 Task: Change the text indentation to right 0.
Action: Mouse moved to (845, 377)
Screenshot: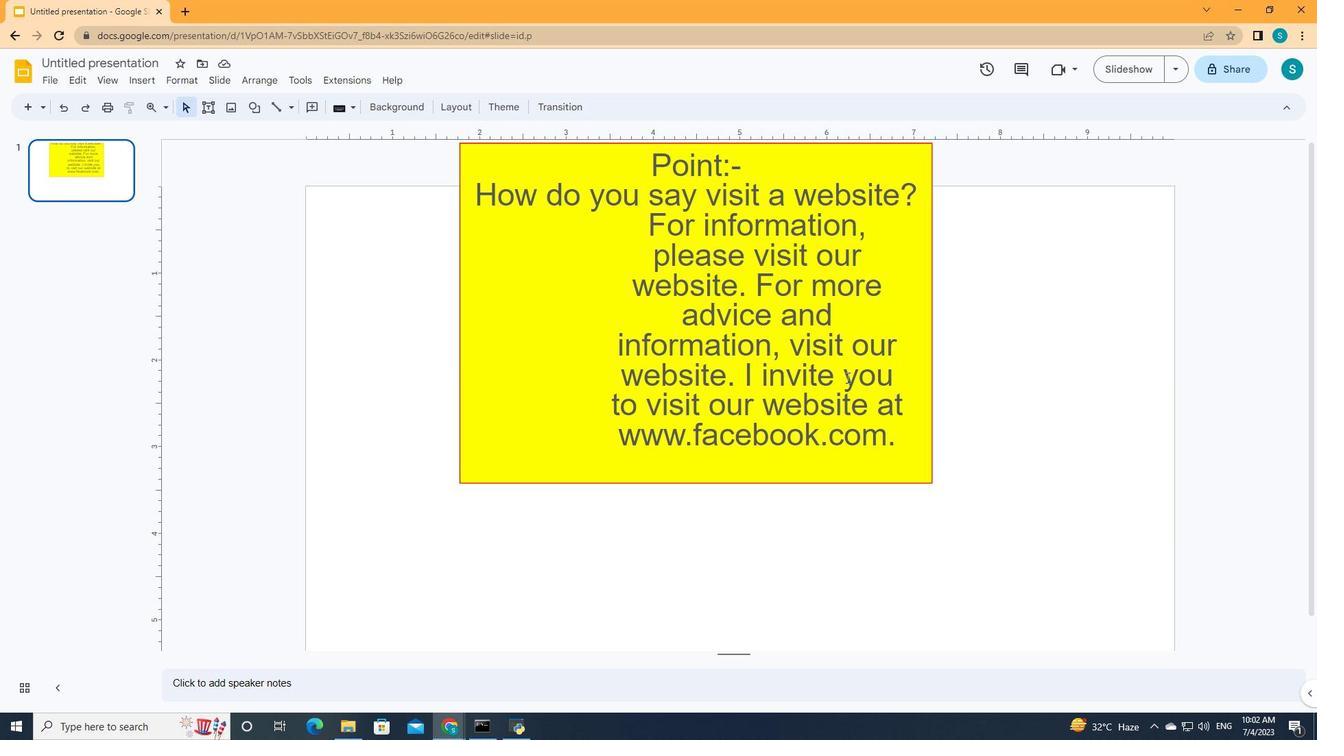 
Action: Mouse pressed left at (845, 377)
Screenshot: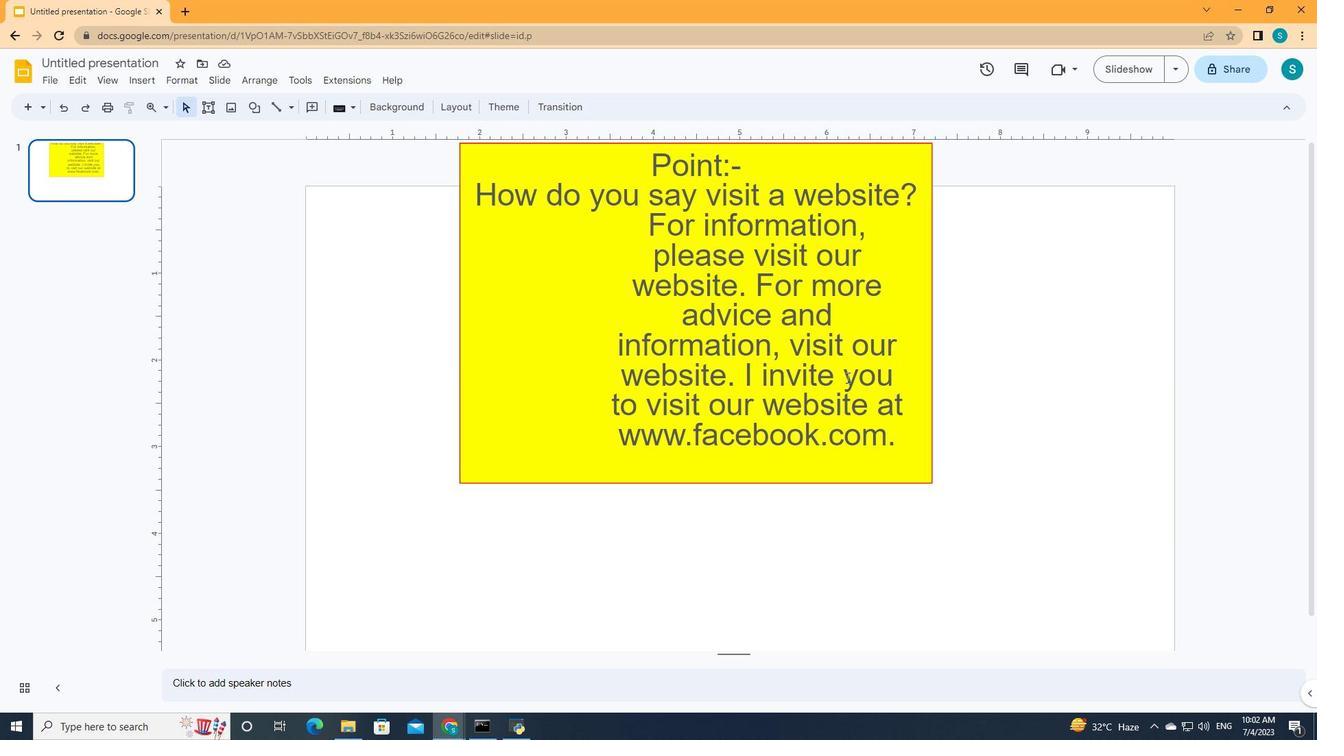 
Action: Mouse moved to (953, 105)
Screenshot: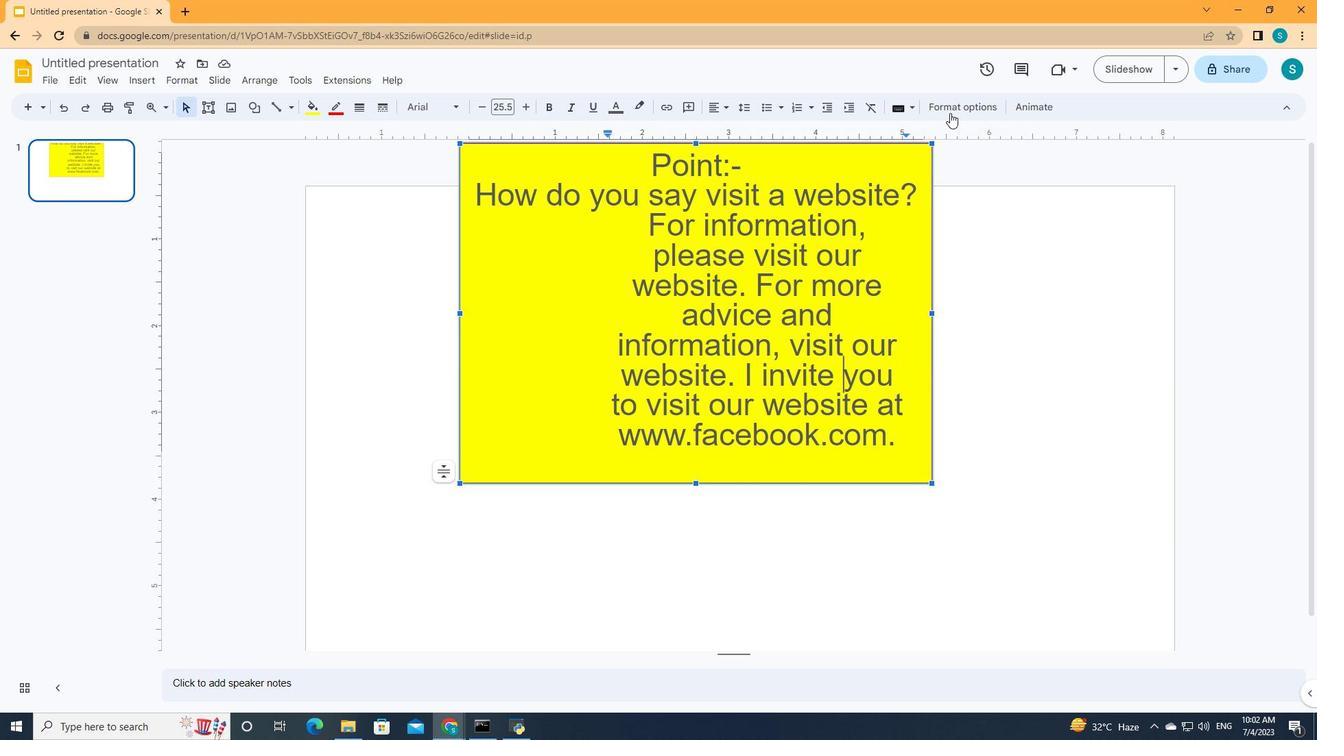 
Action: Mouse pressed left at (953, 105)
Screenshot: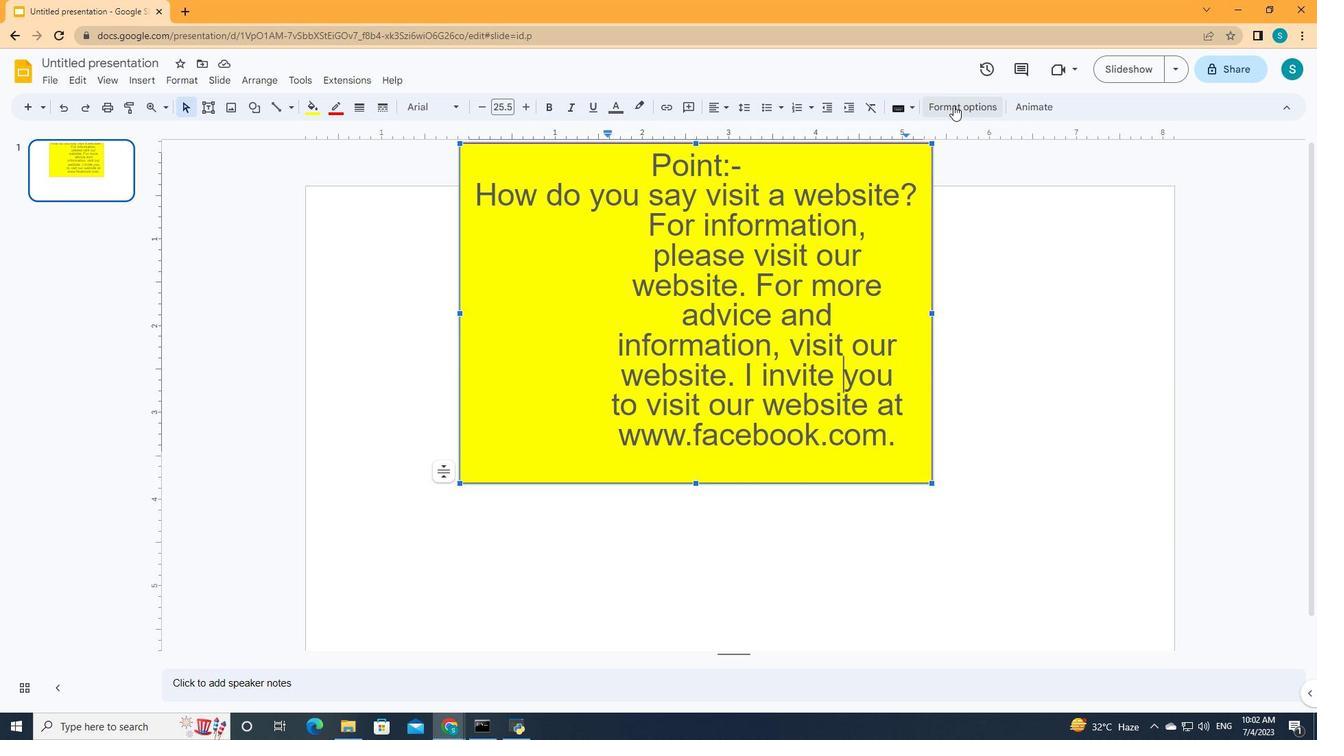 
Action: Mouse moved to (1102, 229)
Screenshot: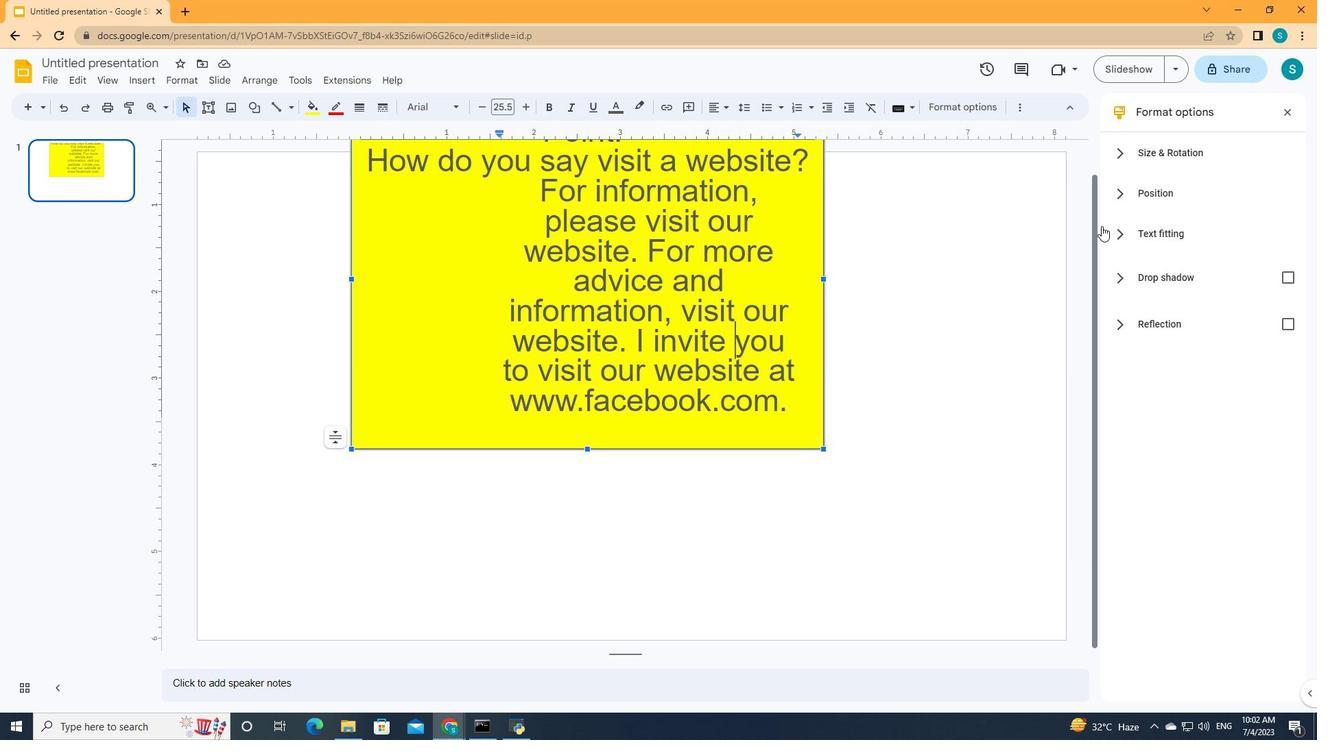 
Action: Mouse pressed left at (1102, 229)
Screenshot: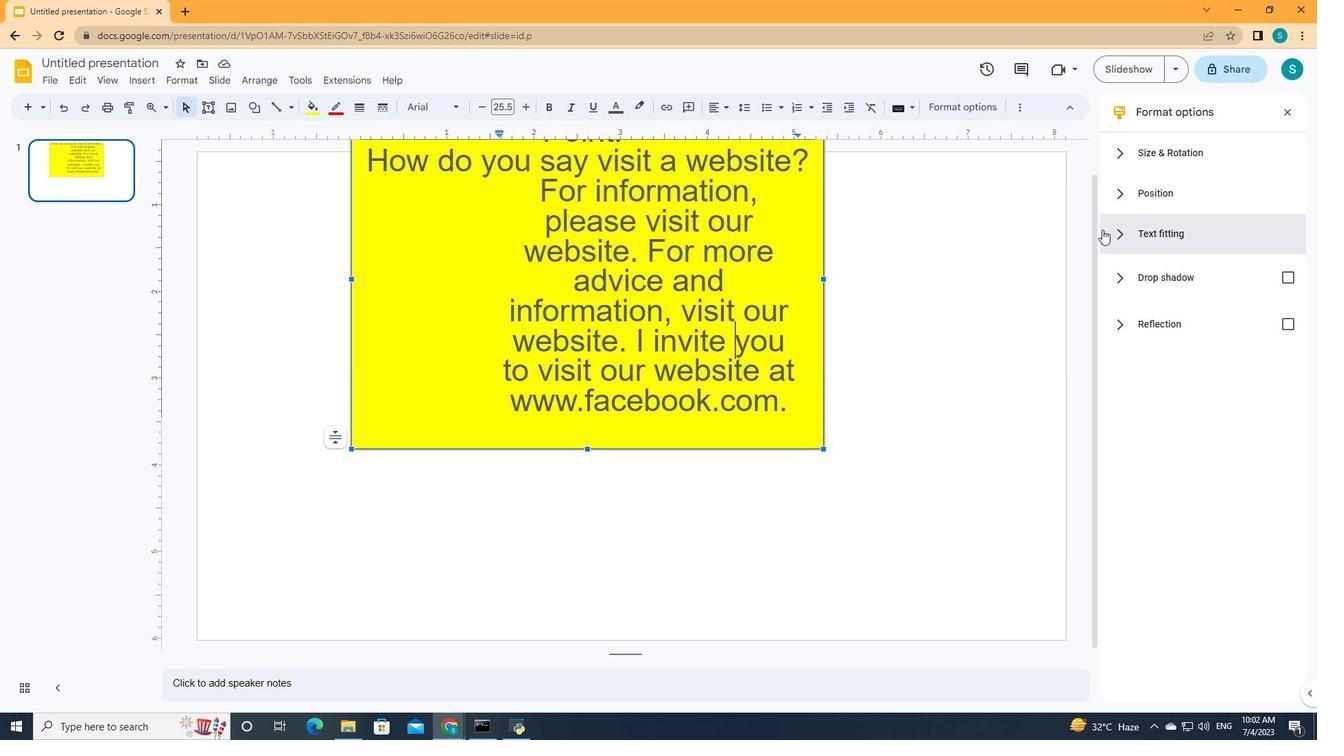 
Action: Mouse moved to (1225, 306)
Screenshot: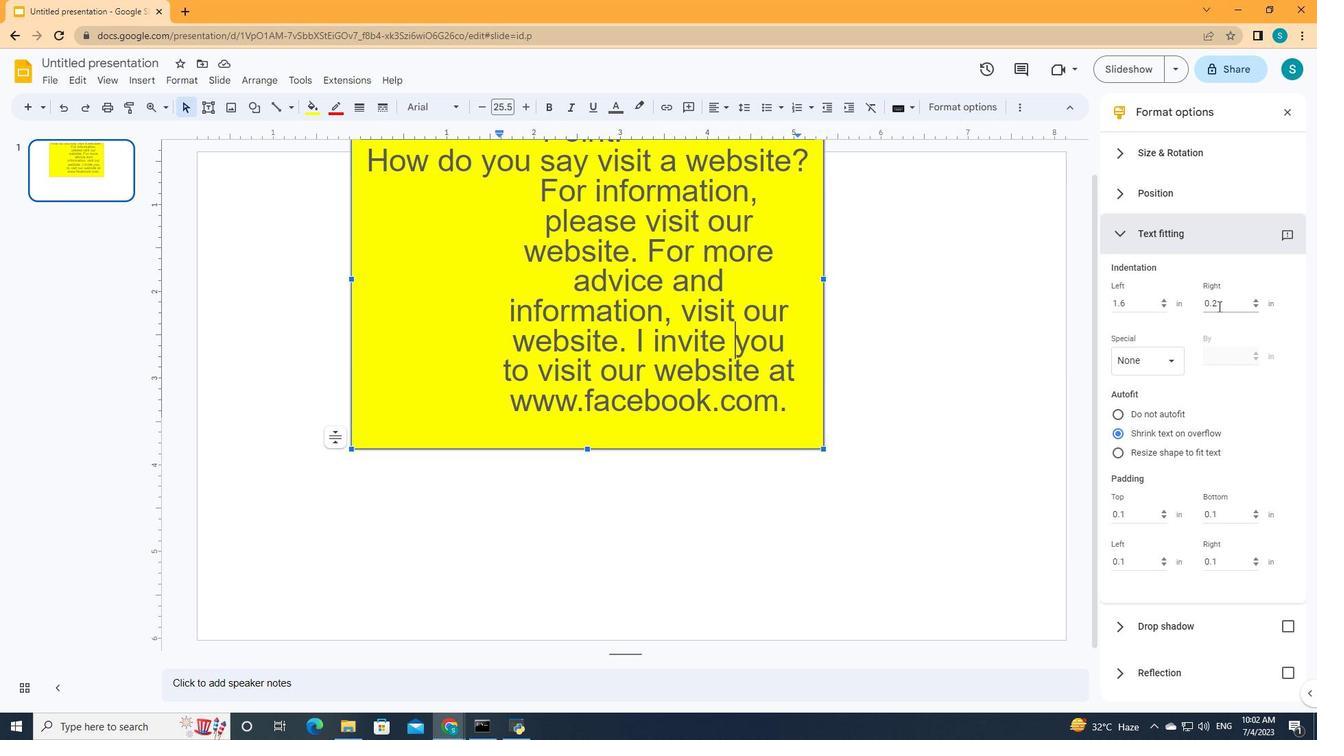 
Action: Mouse pressed left at (1225, 306)
Screenshot: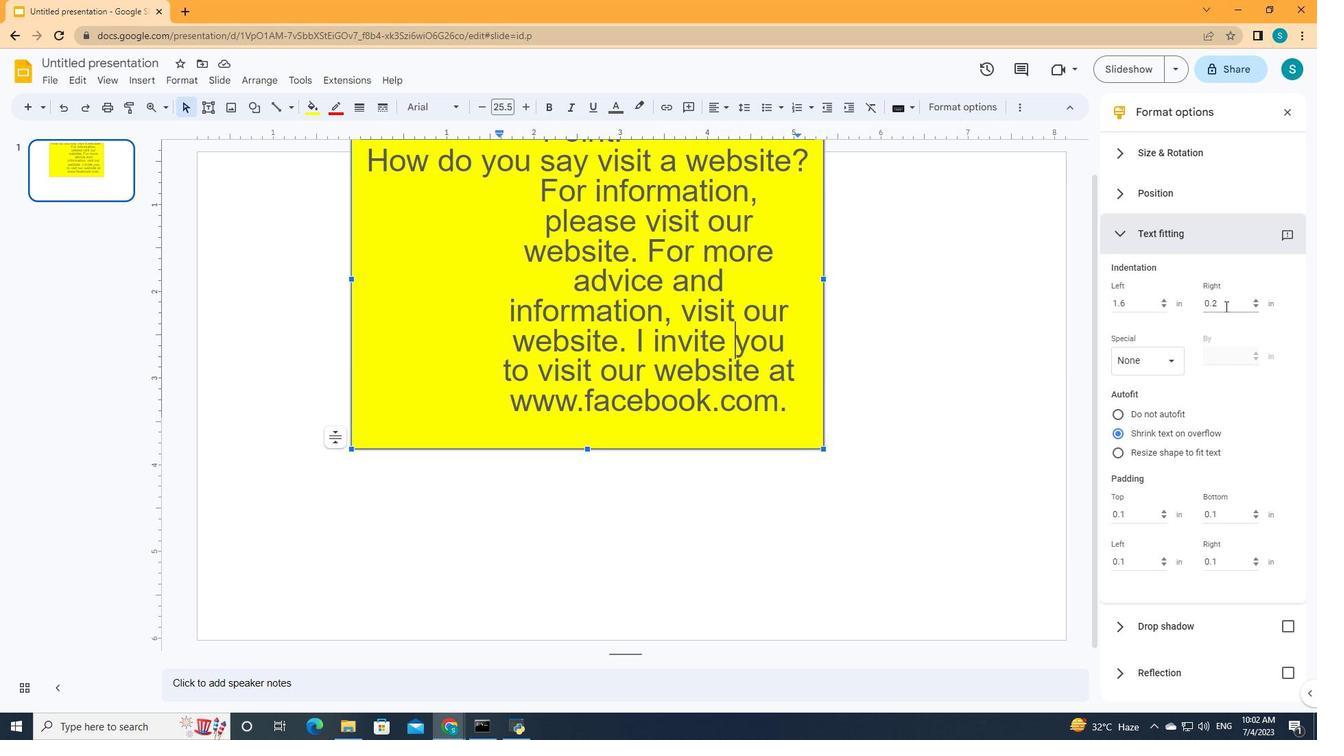 
Action: Mouse moved to (1199, 306)
Screenshot: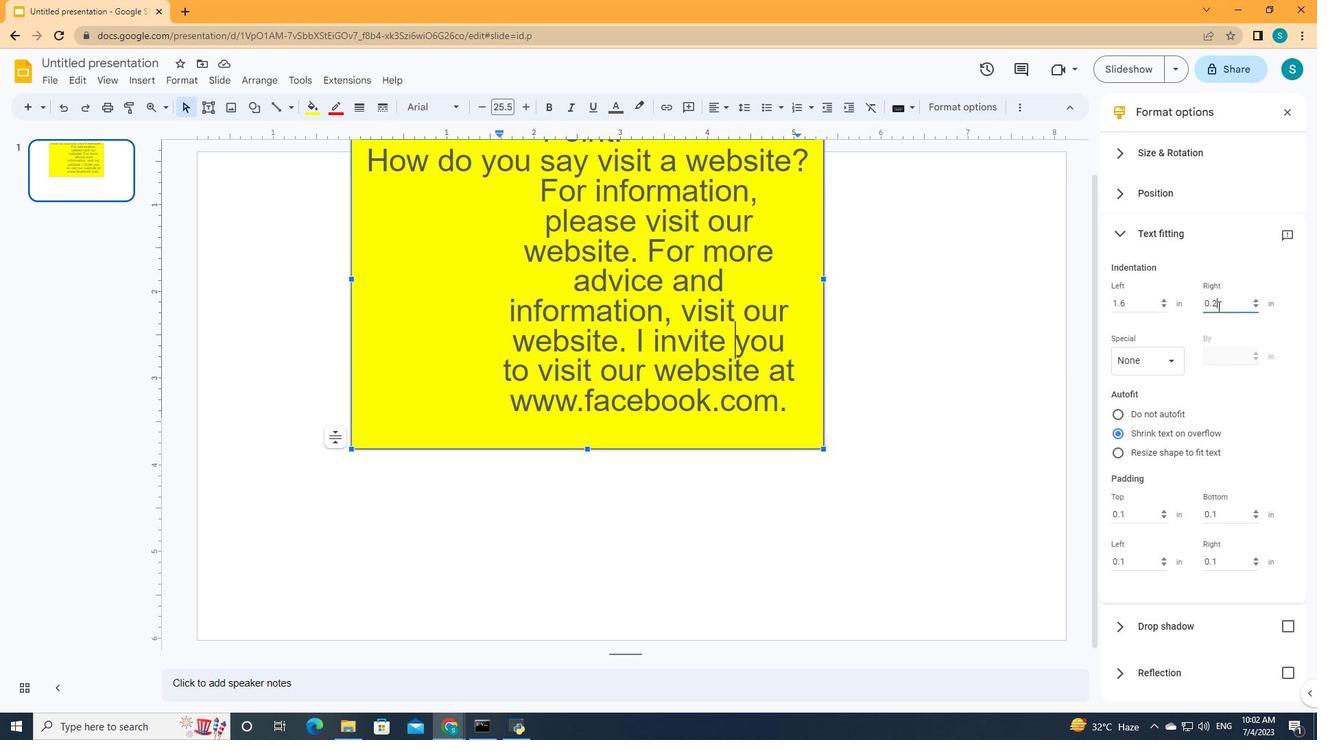 
Action: Key pressed 0
Screenshot: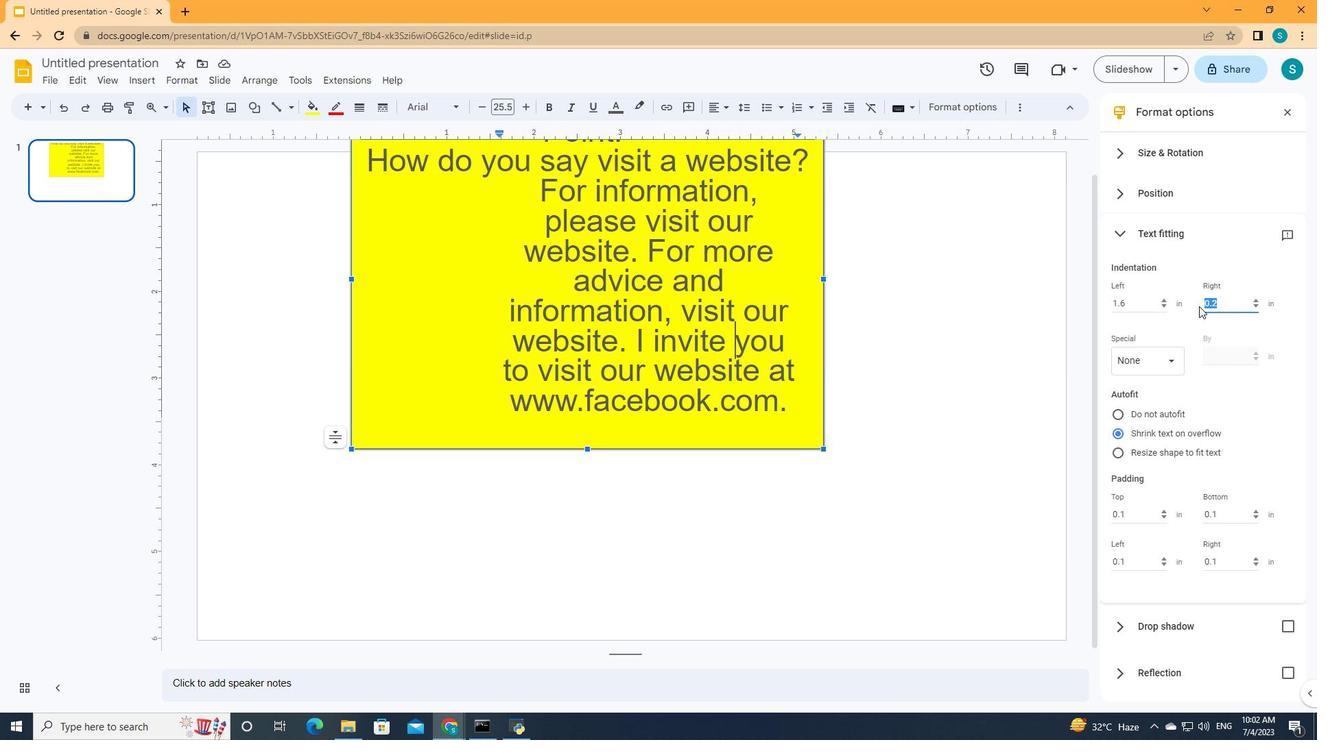 
